 Task: Add Ashland Ice Cream Hard Seltzer, Variety Pack to the cart.
Action: Mouse moved to (846, 306)
Screenshot: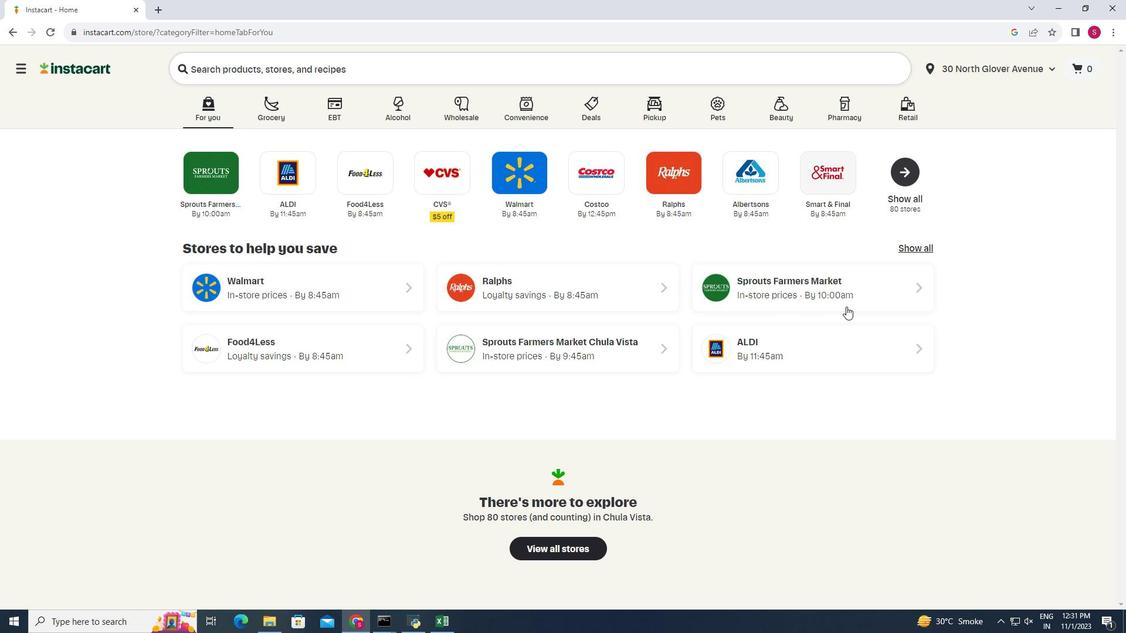 
Action: Mouse pressed left at (846, 306)
Screenshot: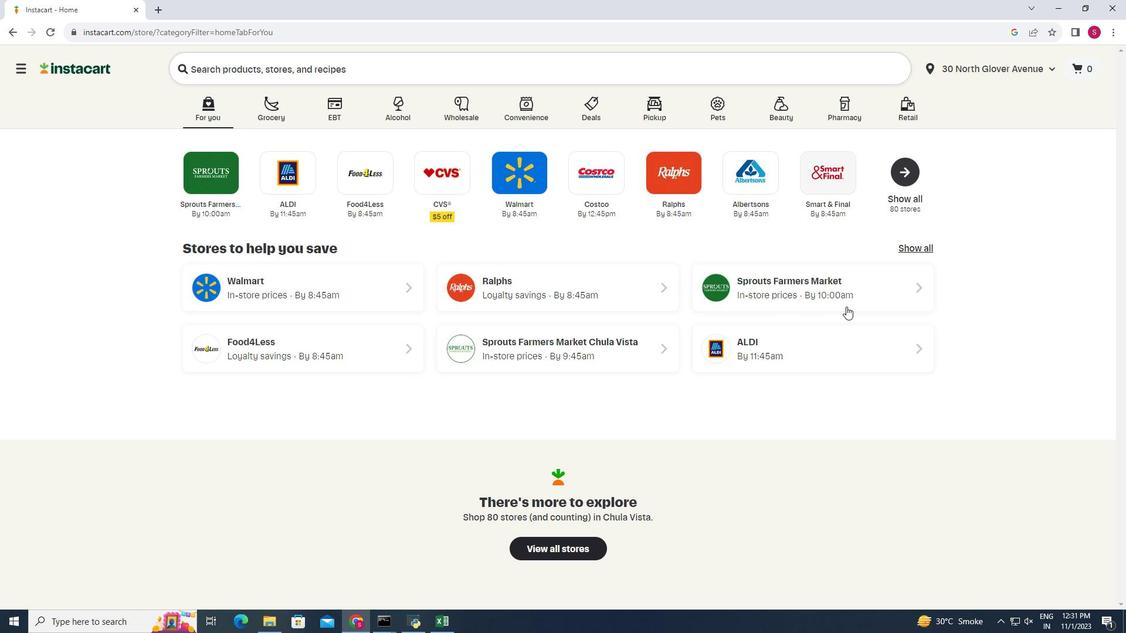 
Action: Mouse moved to (41, 578)
Screenshot: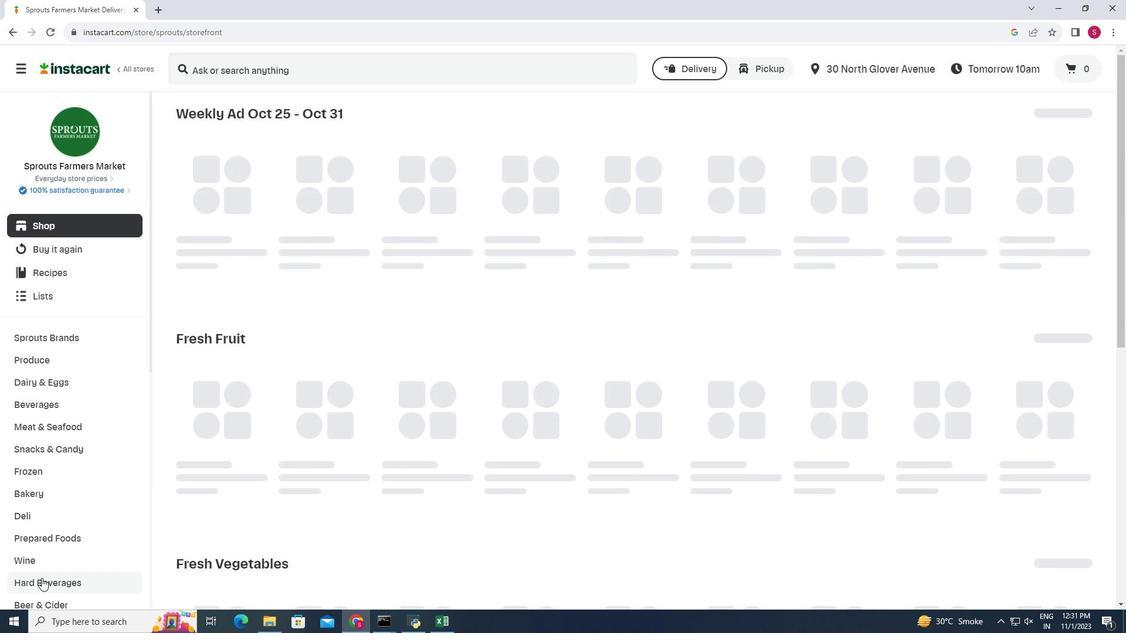 
Action: Mouse pressed left at (41, 578)
Screenshot: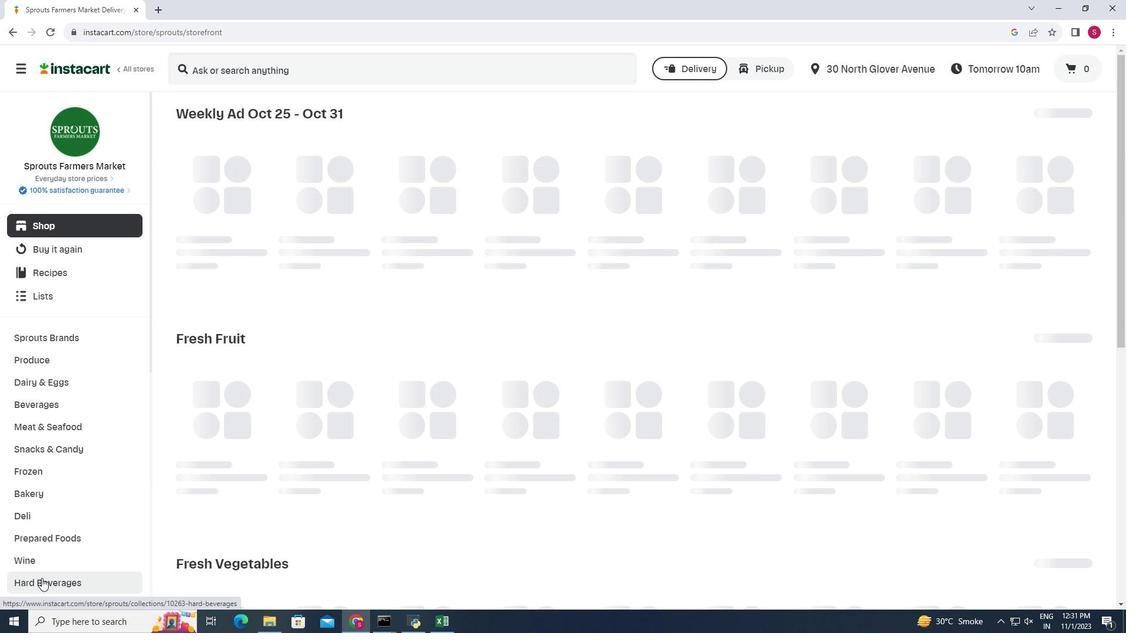 
Action: Mouse moved to (301, 152)
Screenshot: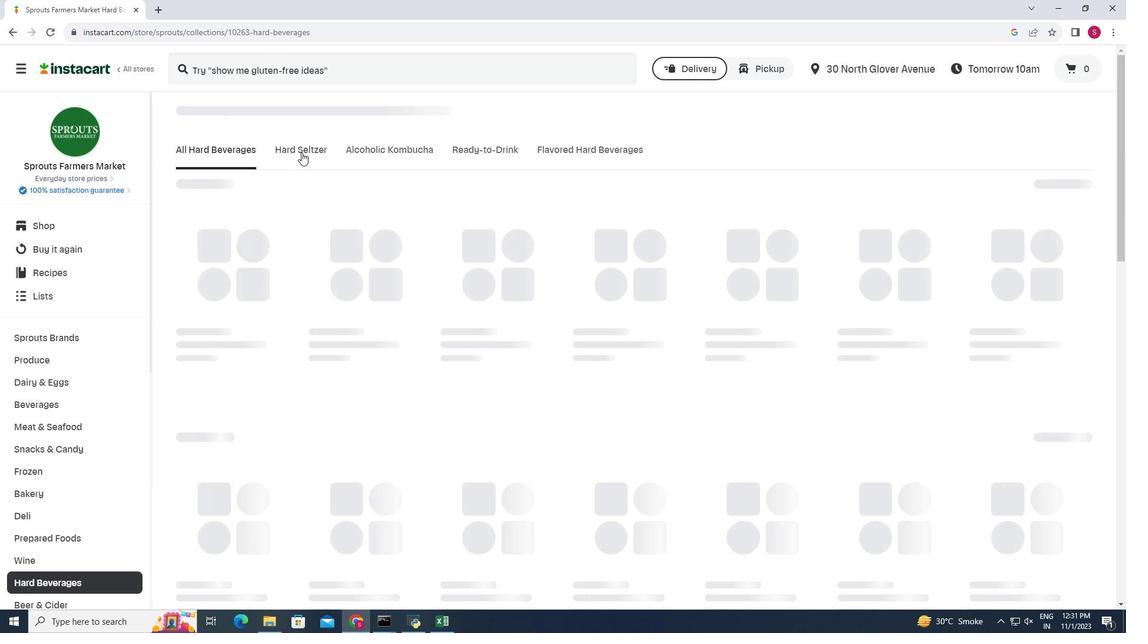 
Action: Mouse pressed left at (301, 152)
Screenshot: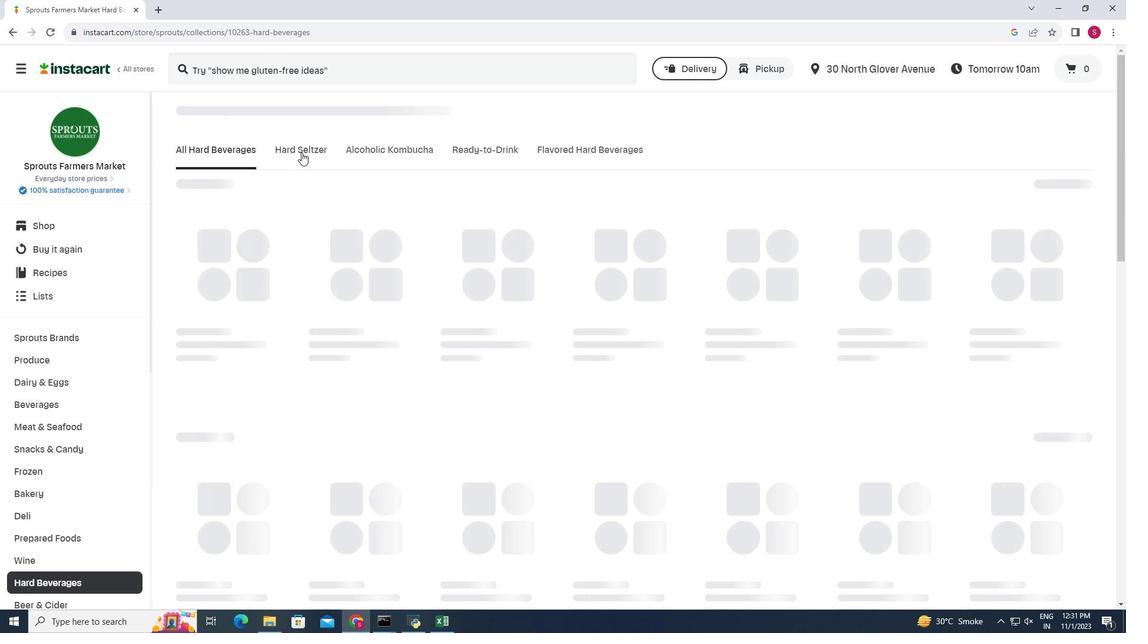 
Action: Mouse moved to (298, 286)
Screenshot: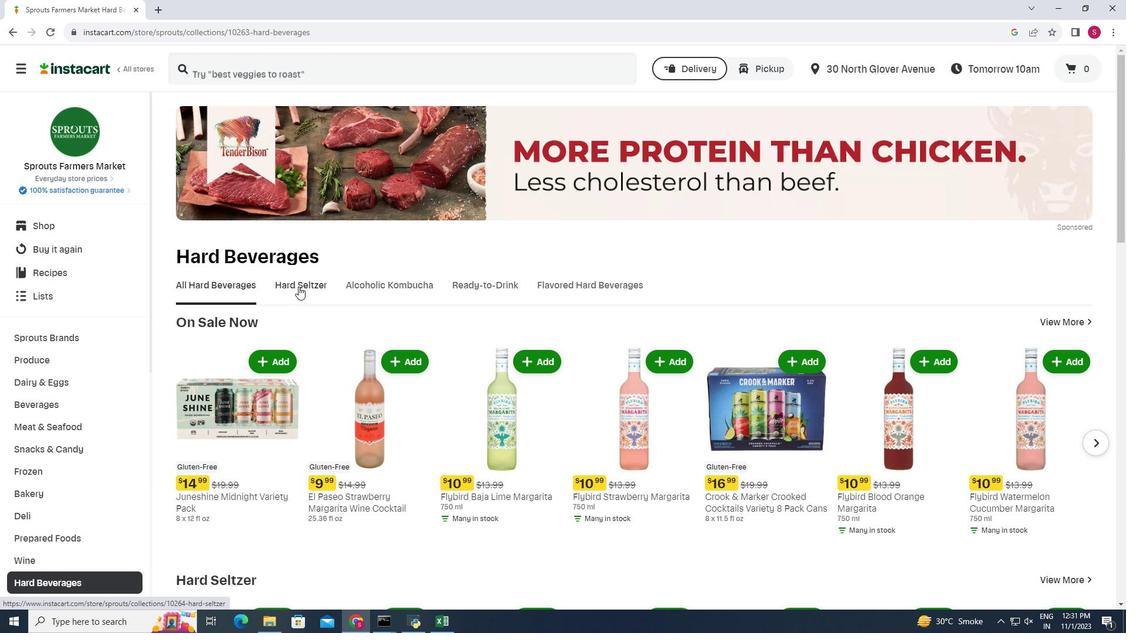 
Action: Mouse pressed left at (298, 286)
Screenshot: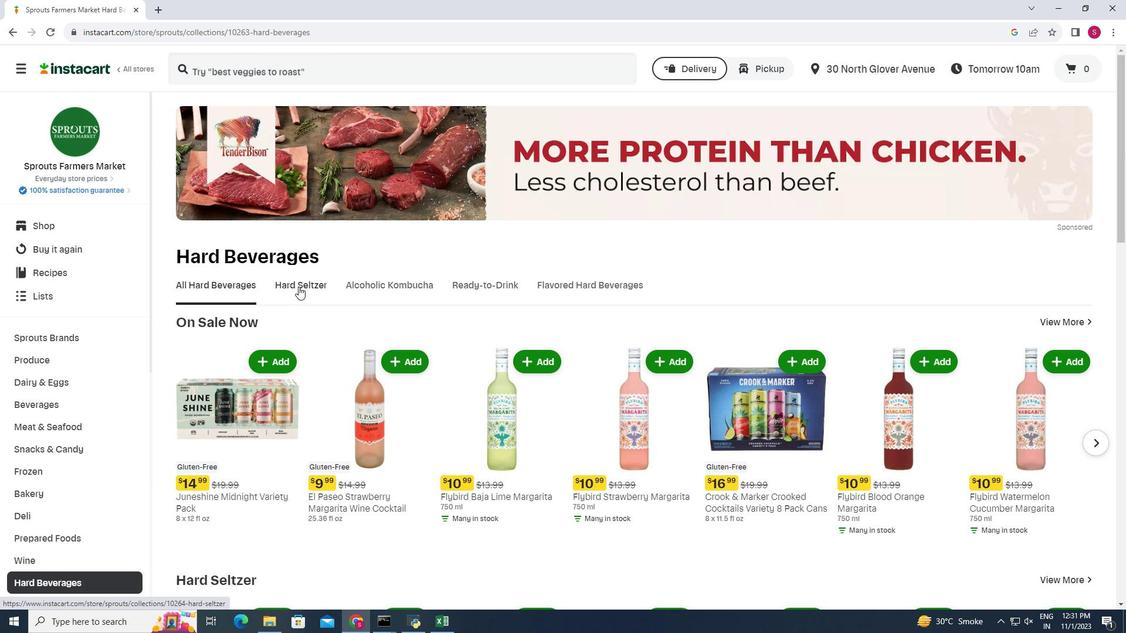 
Action: Mouse moved to (476, 278)
Screenshot: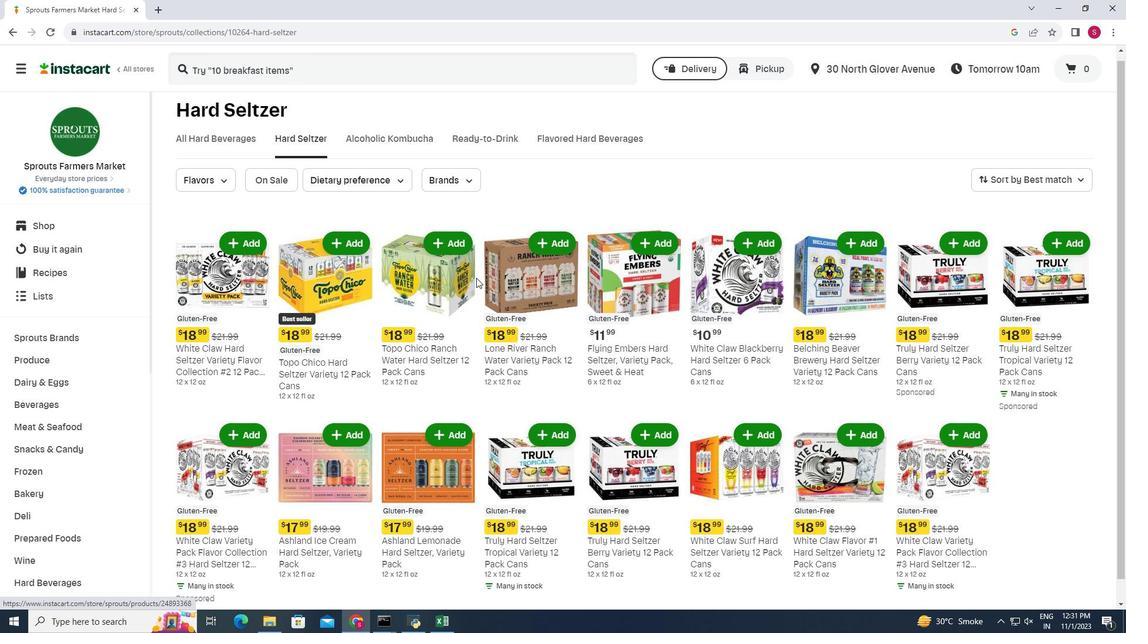 
Action: Mouse scrolled (476, 277) with delta (0, 0)
Screenshot: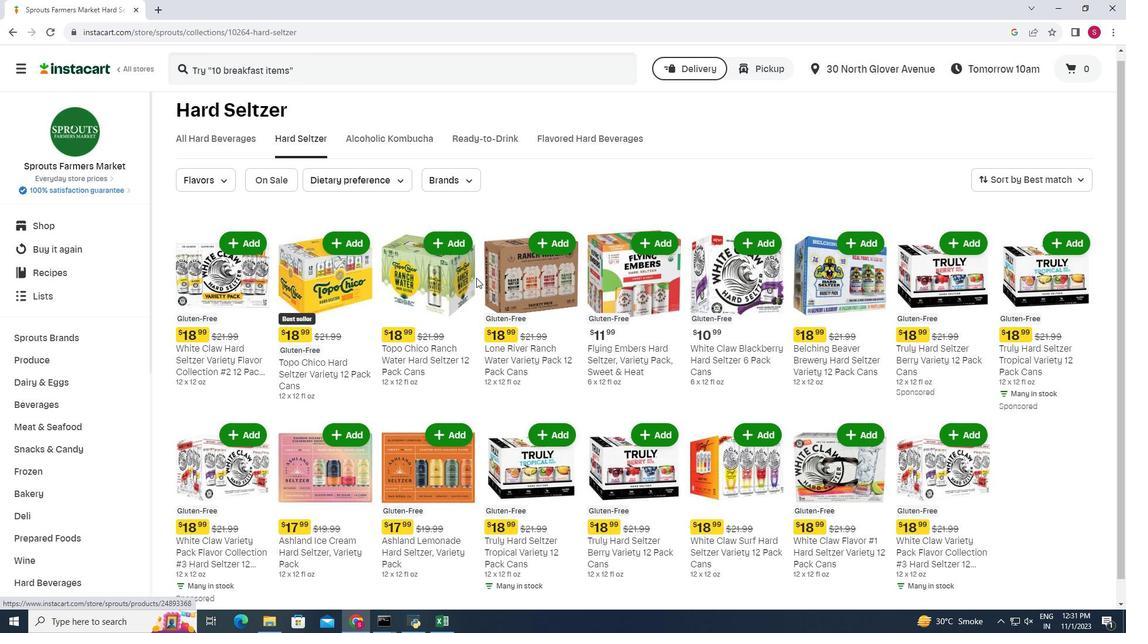 
Action: Mouse moved to (596, 370)
Screenshot: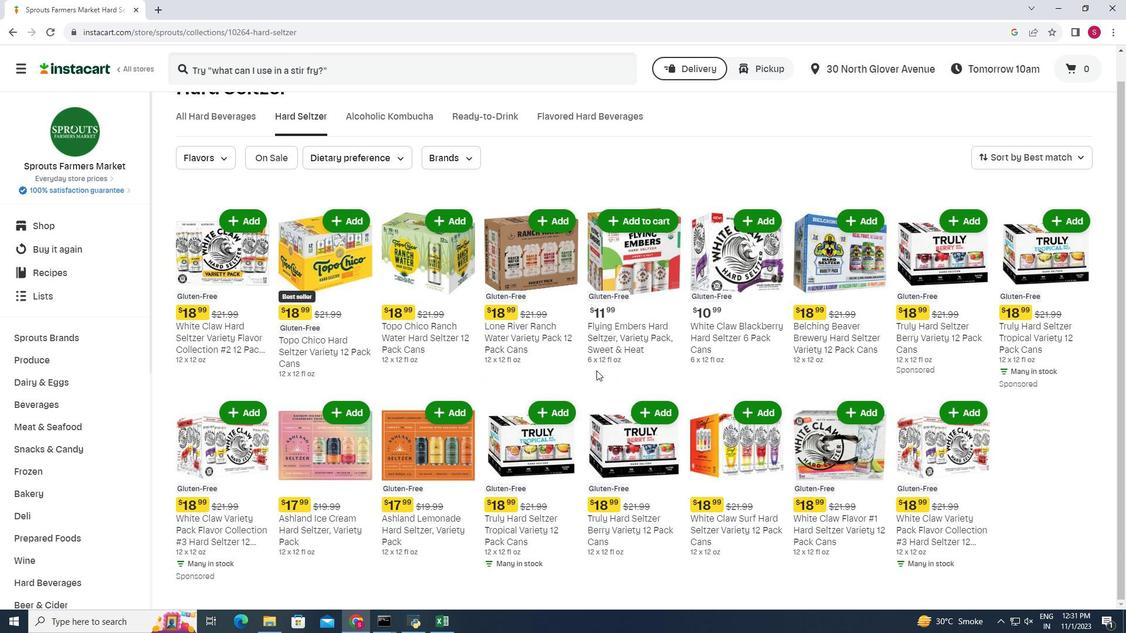 
Action: Mouse scrolled (596, 370) with delta (0, 0)
Screenshot: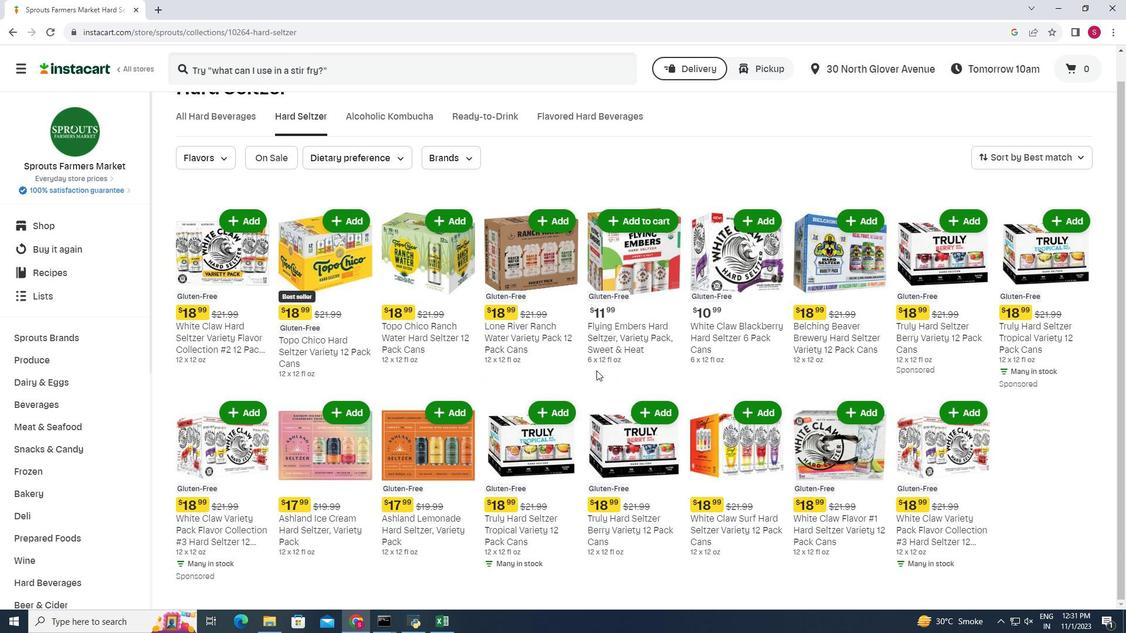 
Action: Mouse moved to (354, 410)
Screenshot: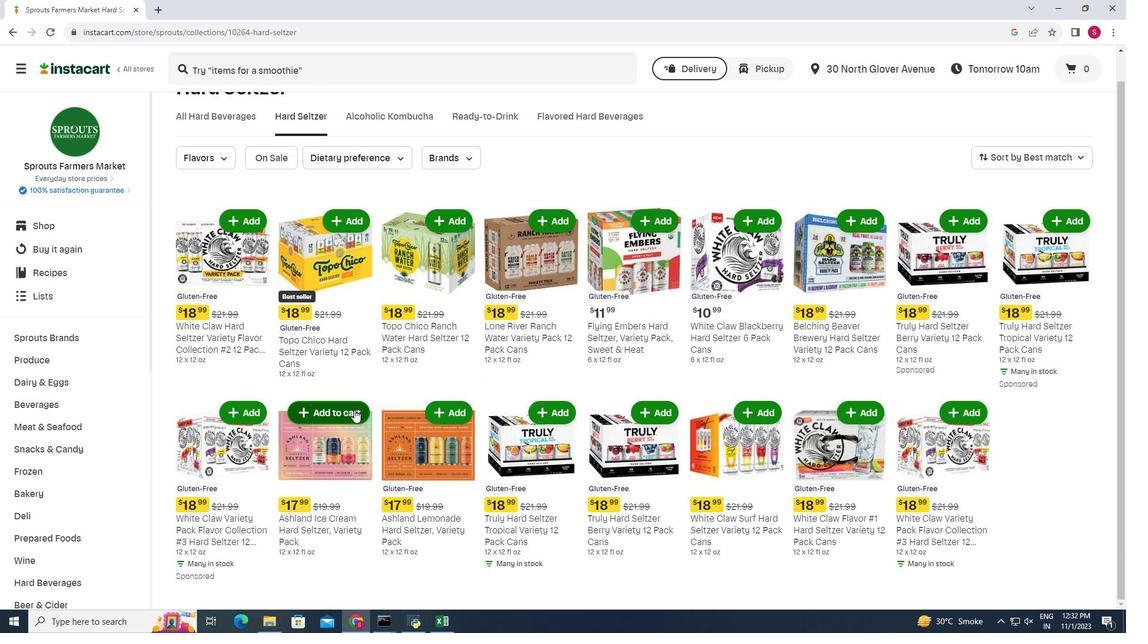
Action: Mouse pressed left at (354, 410)
Screenshot: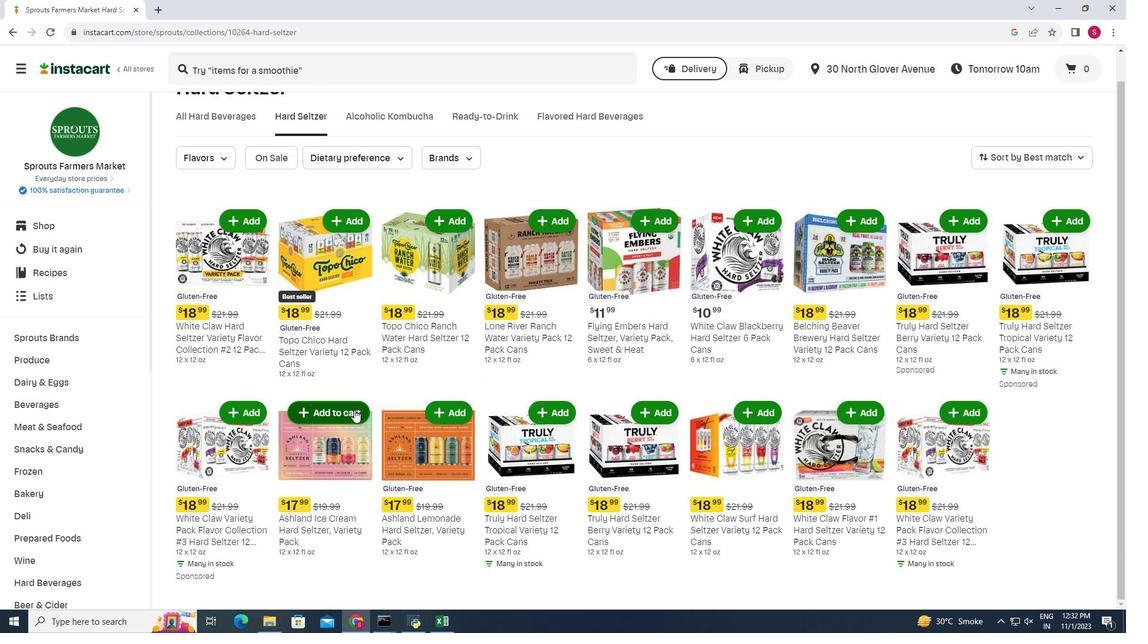 
Action: Mouse moved to (378, 387)
Screenshot: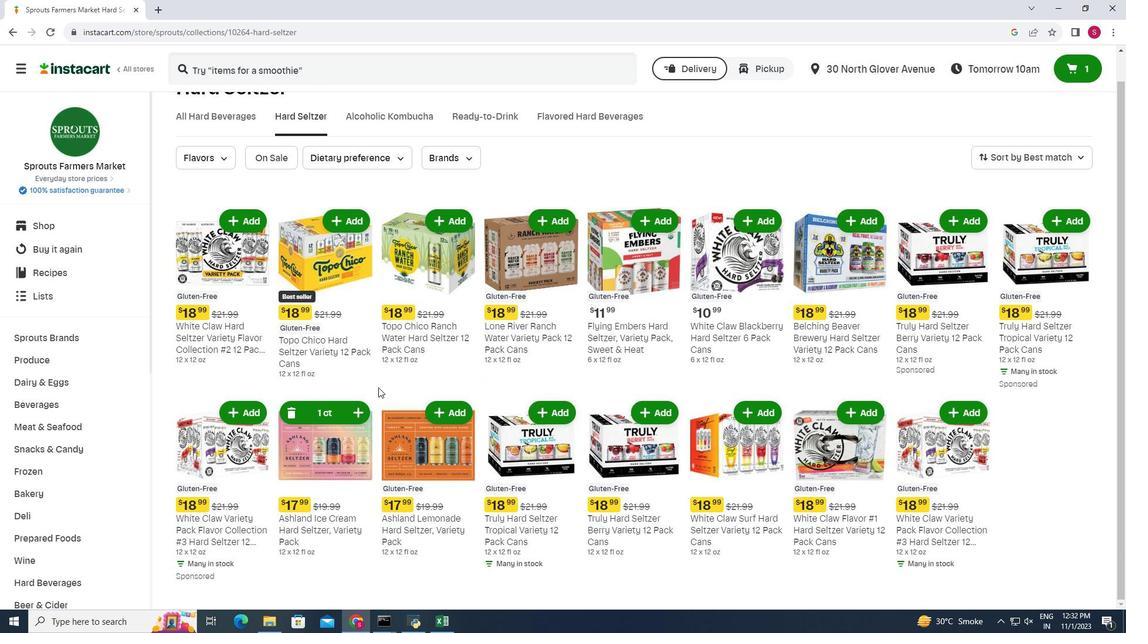 
